 Task: Choose the card "DOCTOR" for your new game.
Action: Mouse moved to (669, 553)
Screenshot: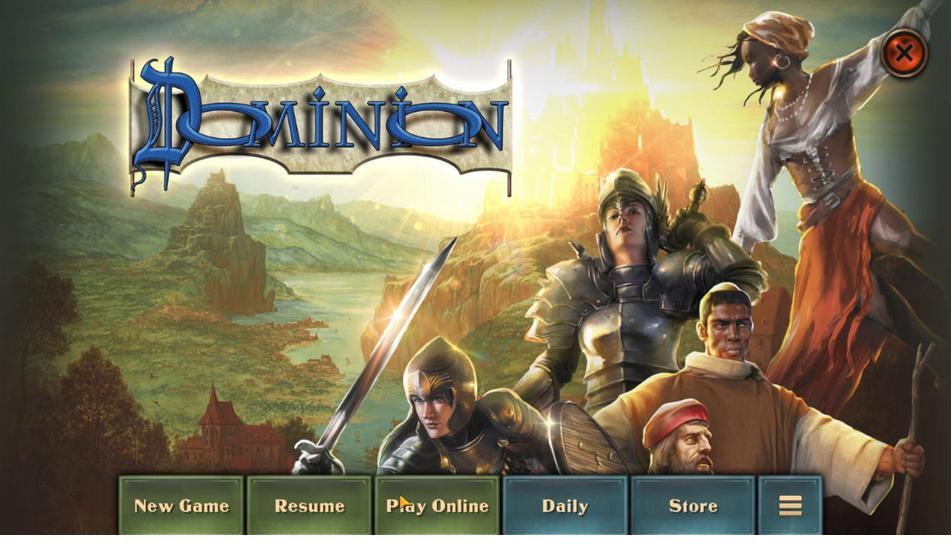 
Action: Mouse pressed left at (669, 553)
Screenshot: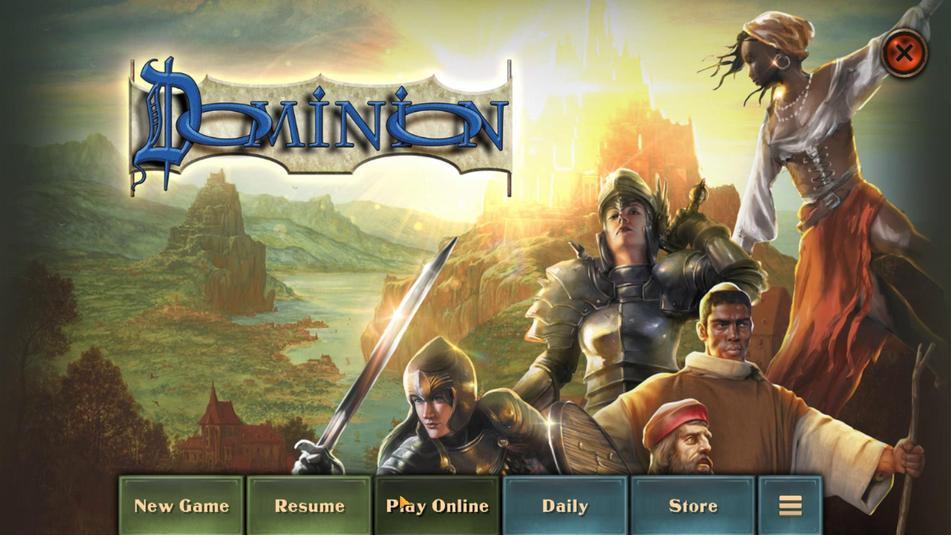 
Action: Mouse moved to (655, 88)
Screenshot: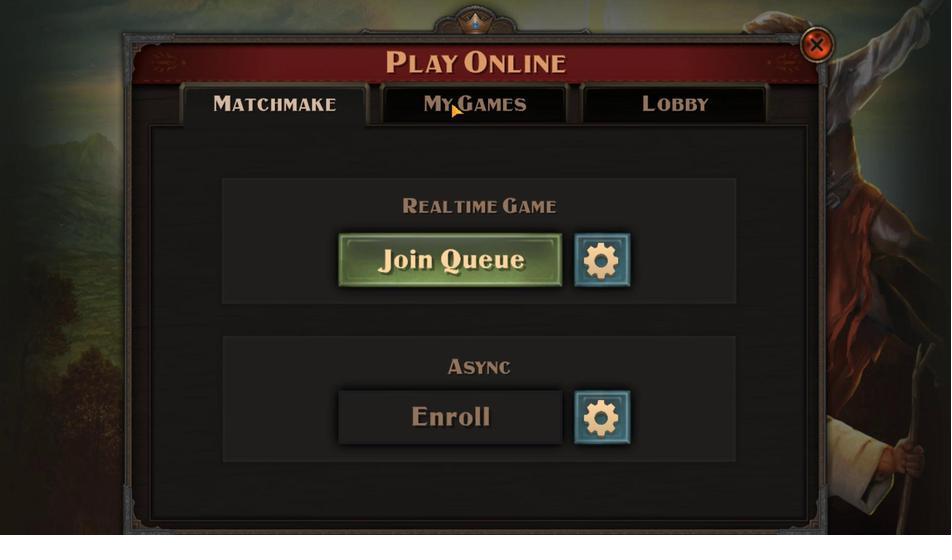 
Action: Mouse pressed left at (655, 88)
Screenshot: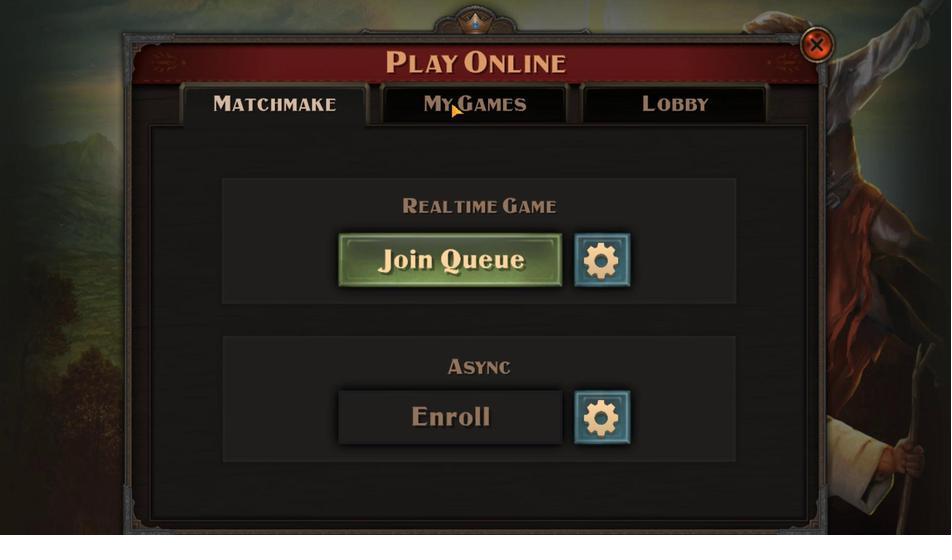 
Action: Mouse moved to (593, 454)
Screenshot: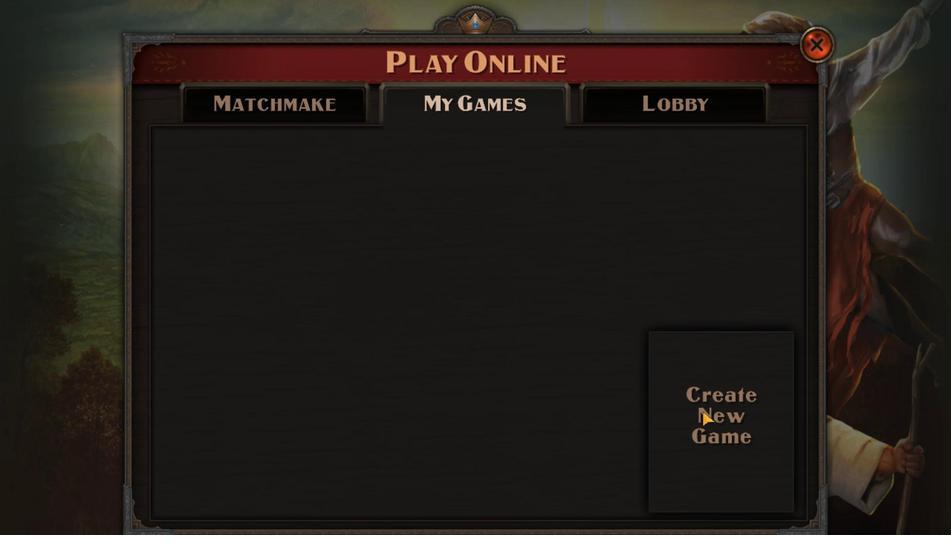 
Action: Mouse pressed left at (593, 454)
Screenshot: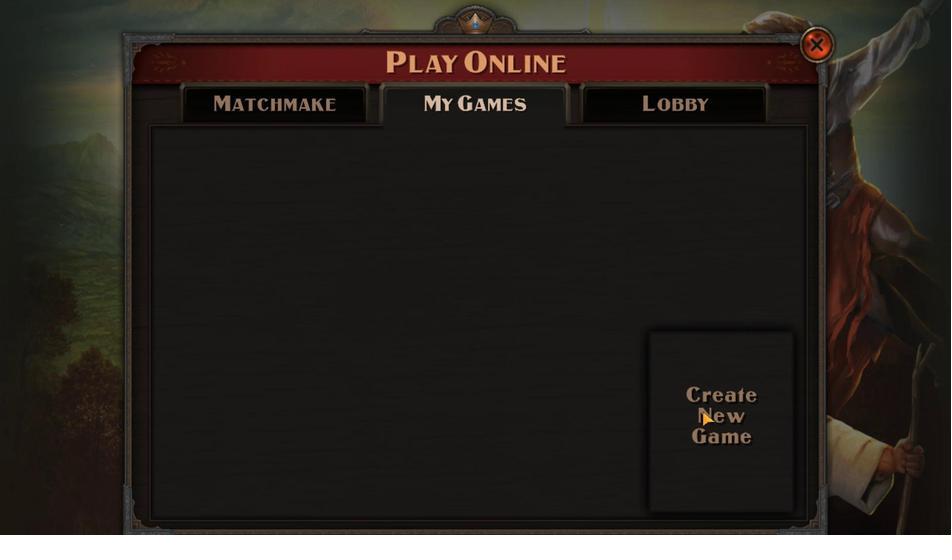 
Action: Mouse moved to (667, 87)
Screenshot: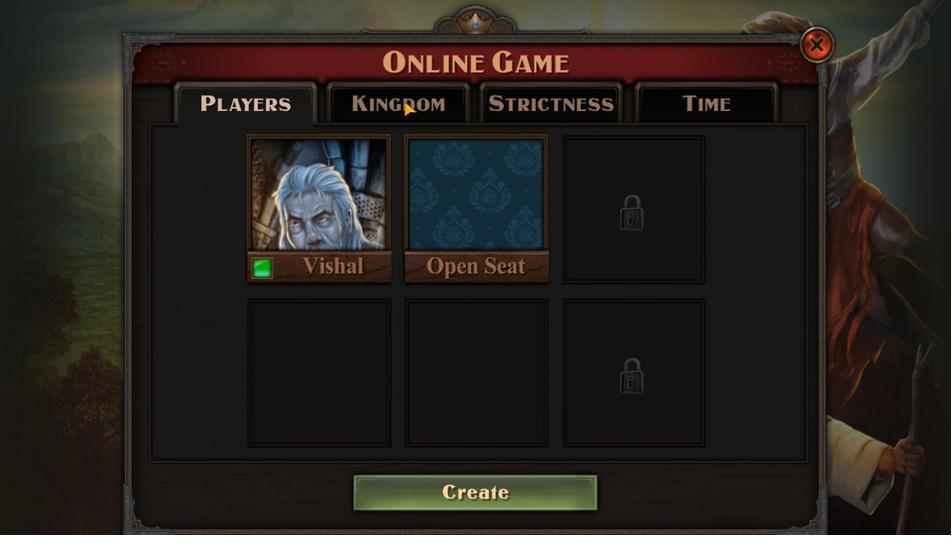 
Action: Mouse pressed left at (667, 87)
Screenshot: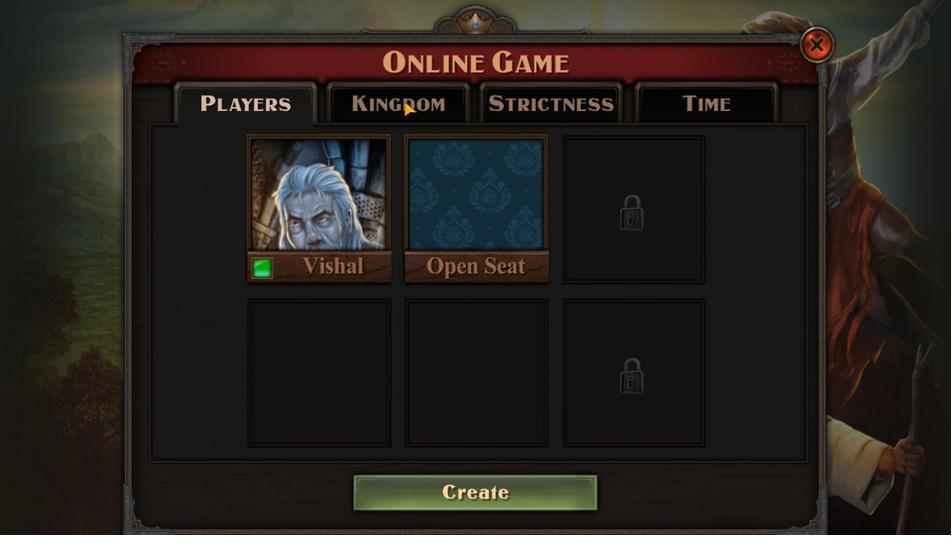 
Action: Mouse moved to (614, 180)
Screenshot: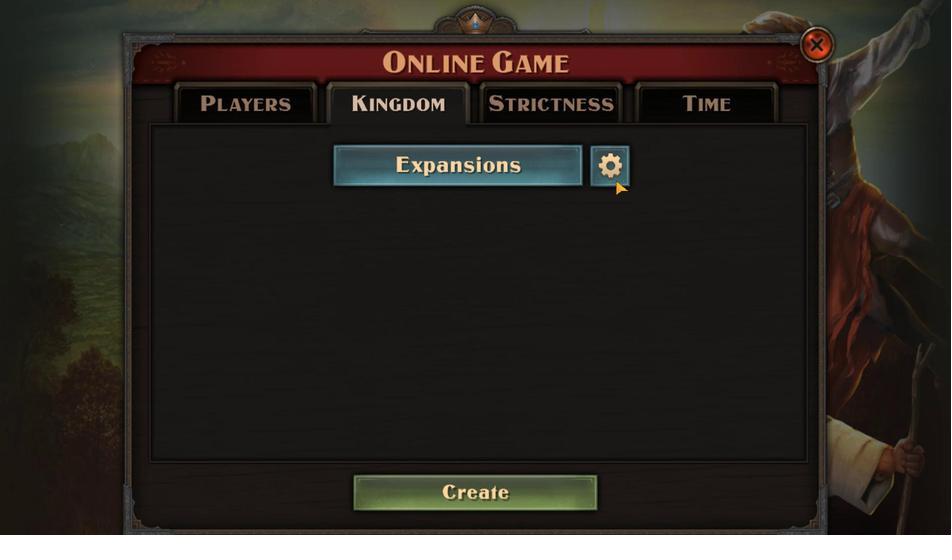 
Action: Mouse pressed left at (614, 180)
Screenshot: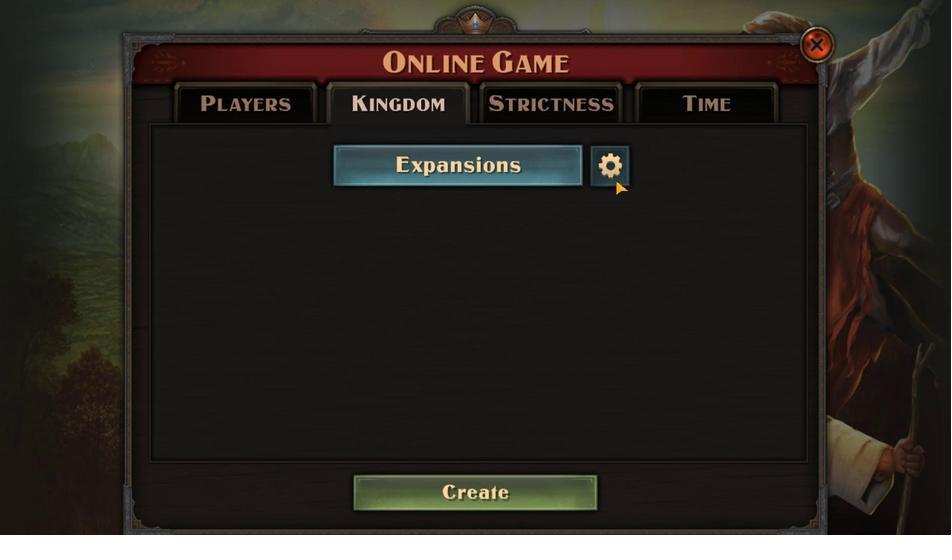 
Action: Mouse moved to (618, 174)
Screenshot: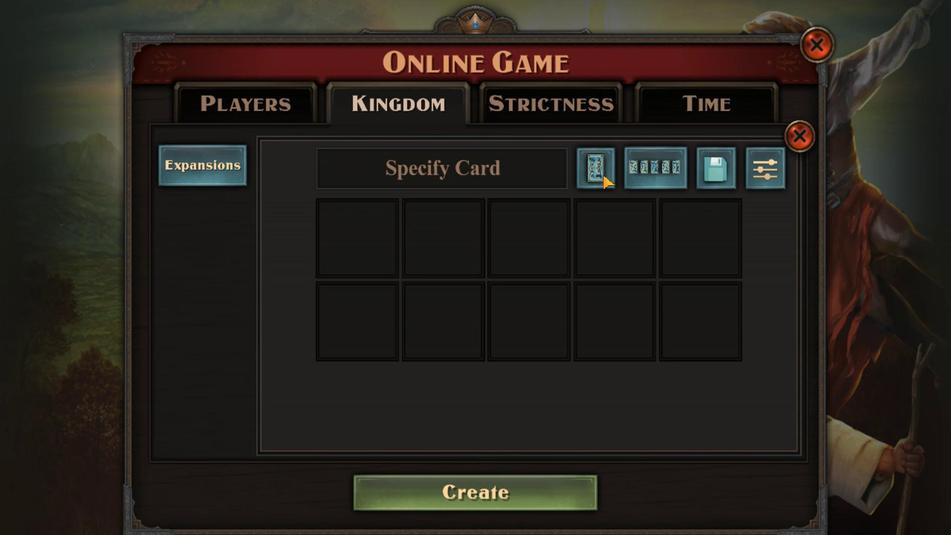 
Action: Mouse pressed left at (618, 174)
Screenshot: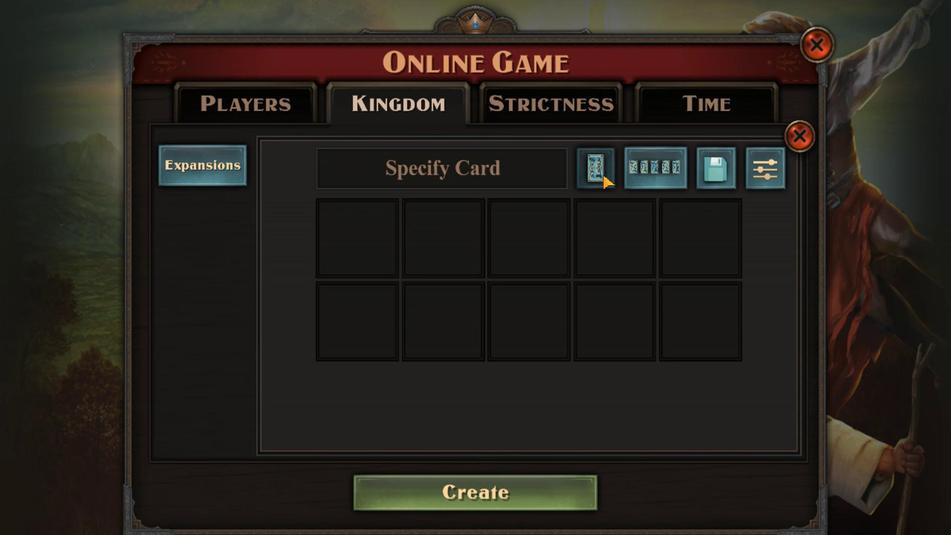 
Action: Mouse moved to (721, 335)
Screenshot: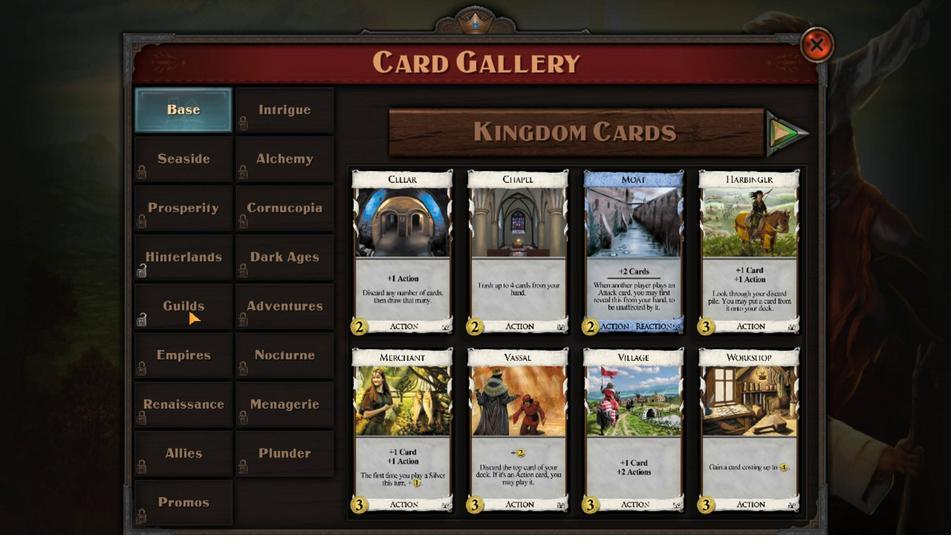 
Action: Mouse pressed left at (721, 335)
Screenshot: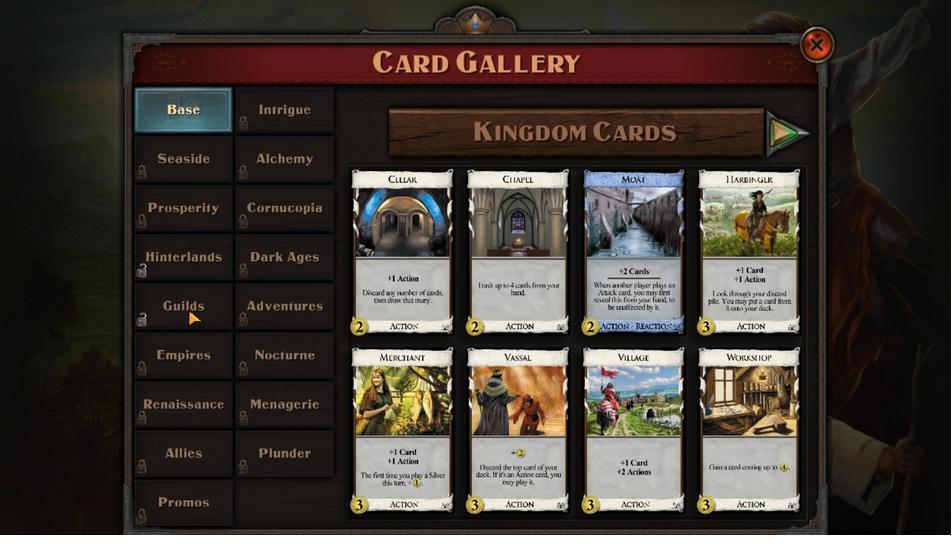 
Action: Mouse moved to (609, 261)
Screenshot: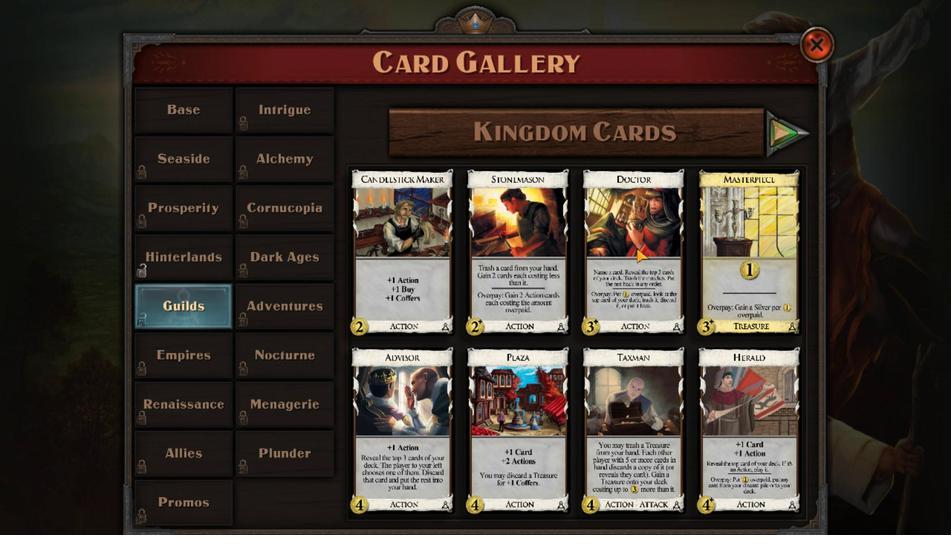 
Action: Mouse pressed left at (609, 261)
Screenshot: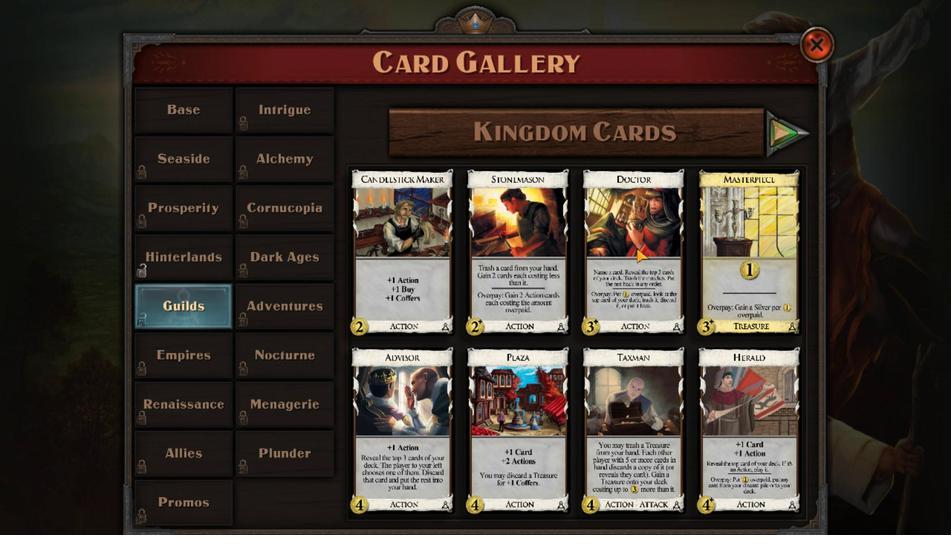 
Action: Mouse moved to (609, 261)
Screenshot: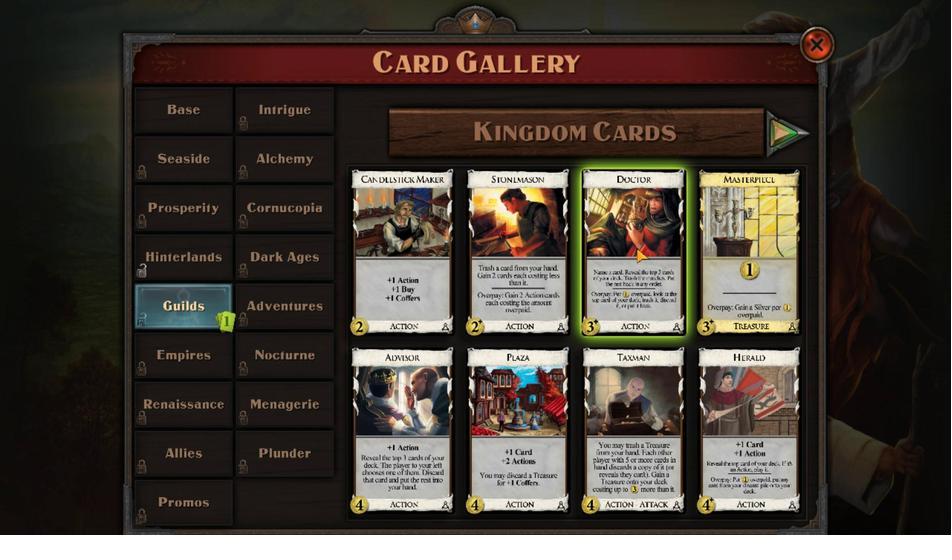 
